 Task: Add Neane Keane as a required attendee to the event.
Action: Mouse moved to (133, 167)
Screenshot: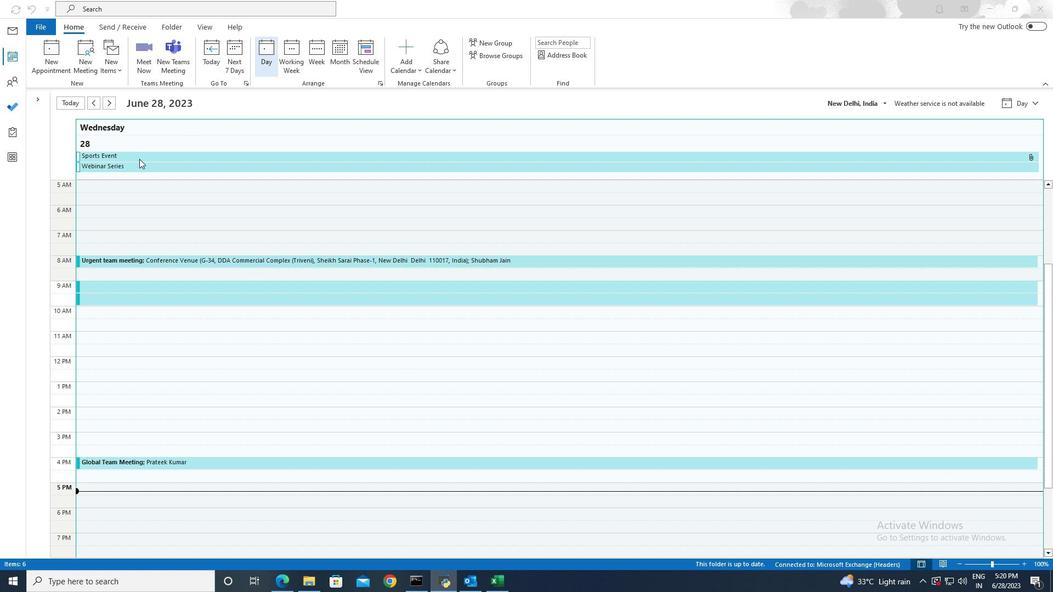 
Action: Mouse pressed left at (133, 167)
Screenshot: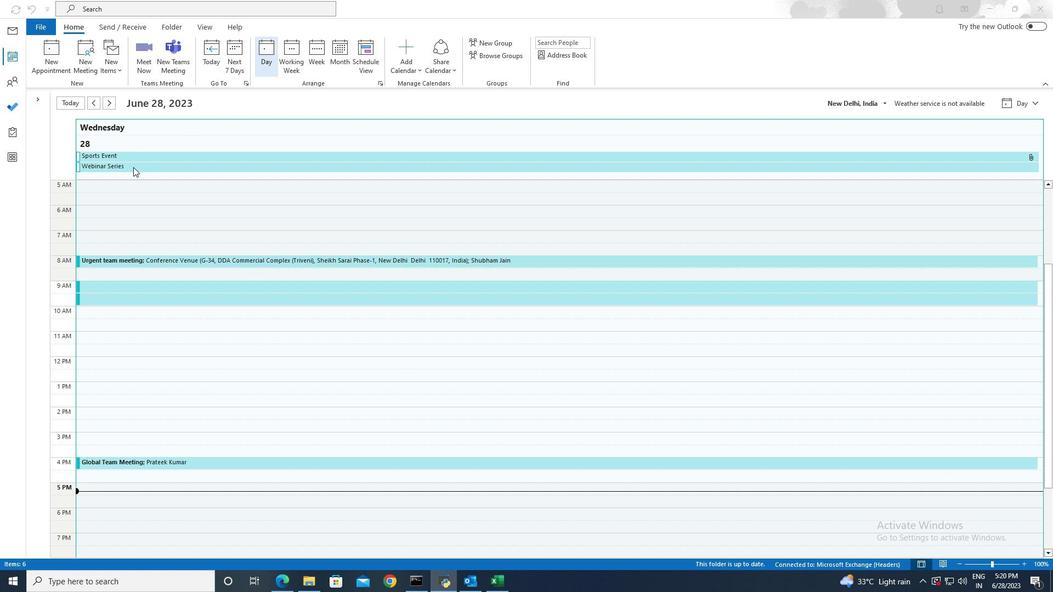 
Action: Mouse pressed left at (133, 167)
Screenshot: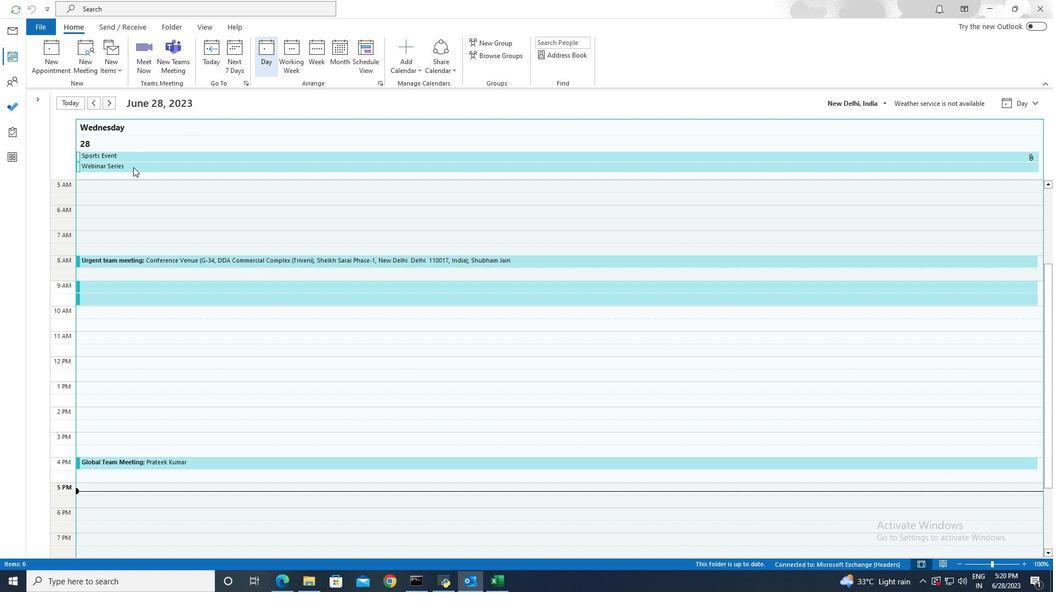
Action: Mouse moved to (108, 29)
Screenshot: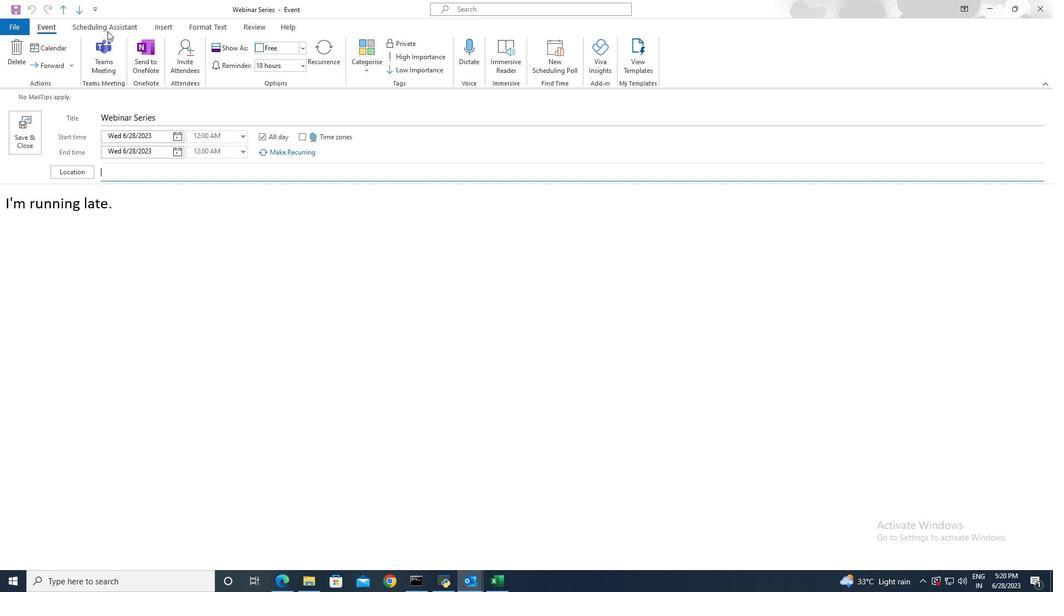 
Action: Mouse pressed left at (108, 29)
Screenshot: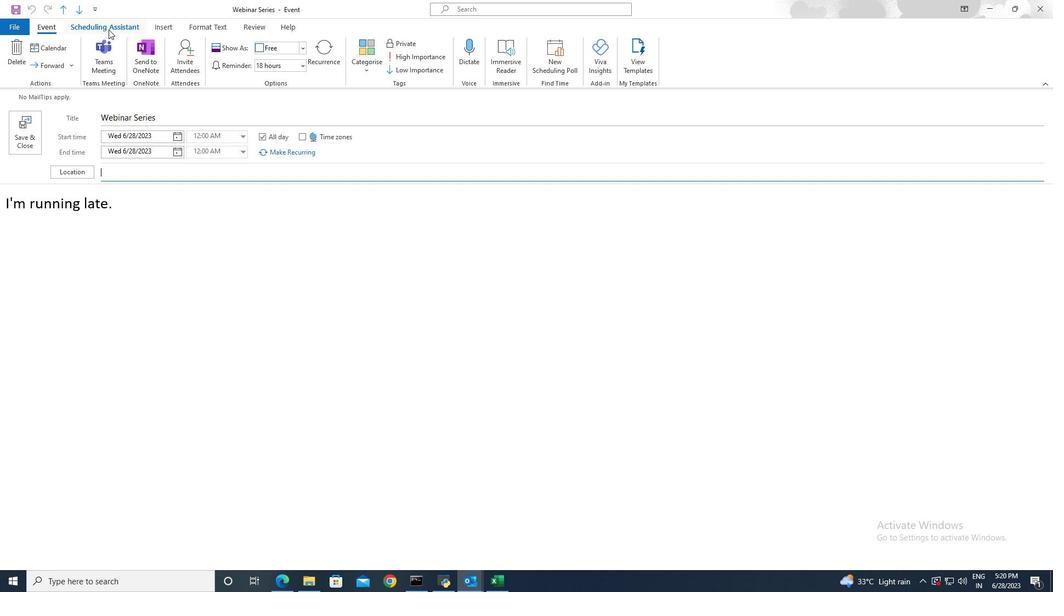 
Action: Mouse moved to (88, 71)
Screenshot: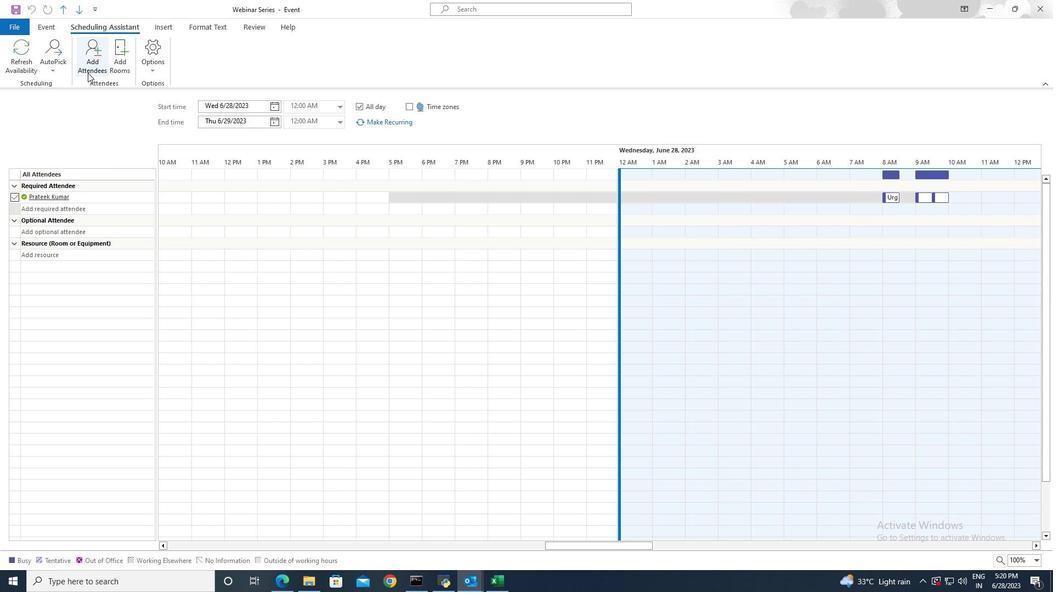 
Action: Mouse pressed left at (88, 71)
Screenshot: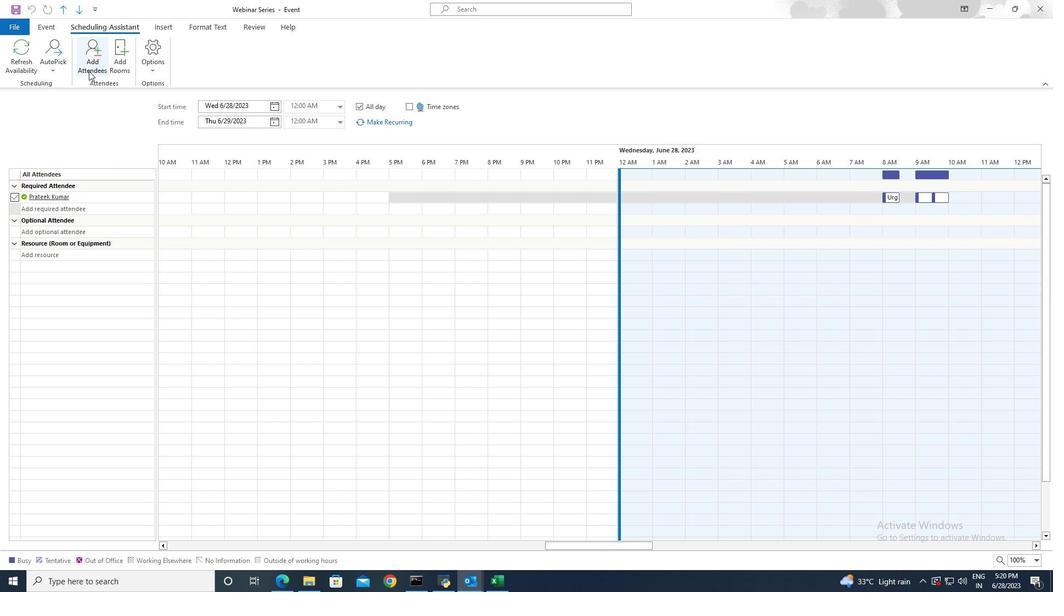 
Action: Mouse moved to (625, 195)
Screenshot: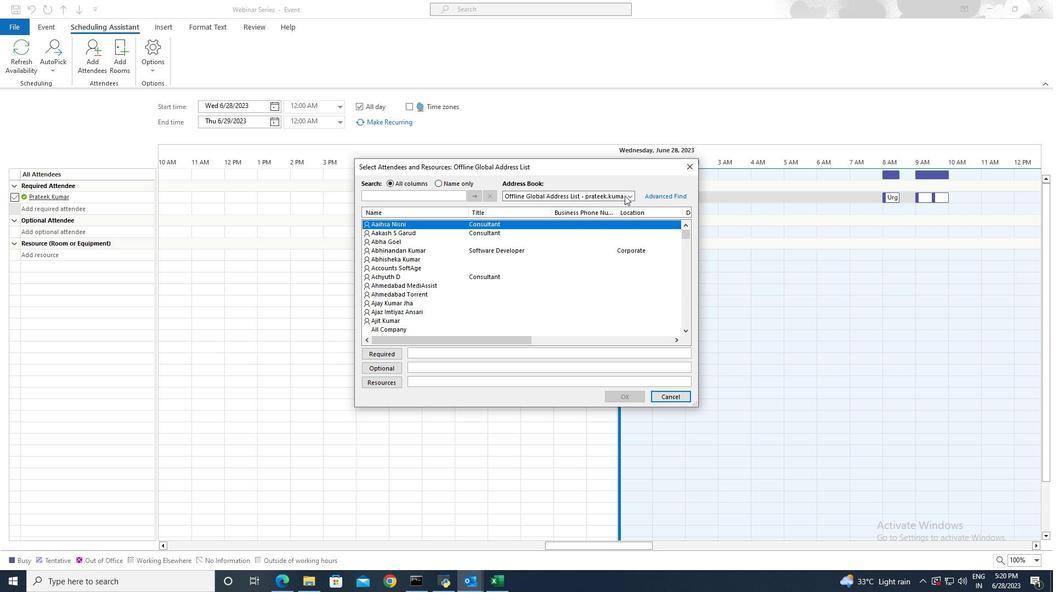 
Action: Mouse pressed left at (625, 195)
Screenshot: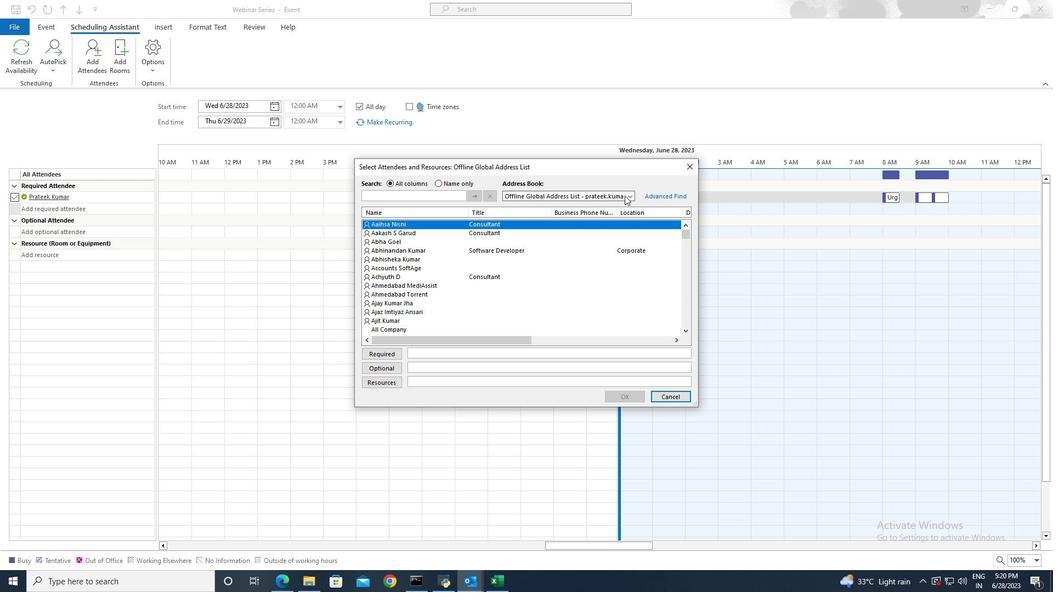 
Action: Mouse moved to (534, 212)
Screenshot: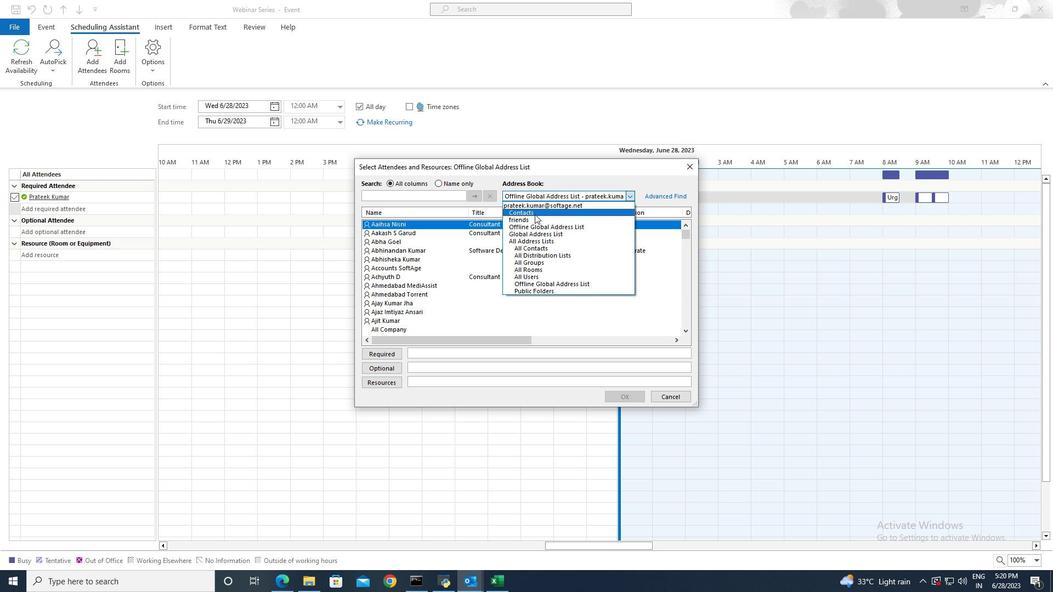 
Action: Mouse pressed left at (534, 212)
Screenshot: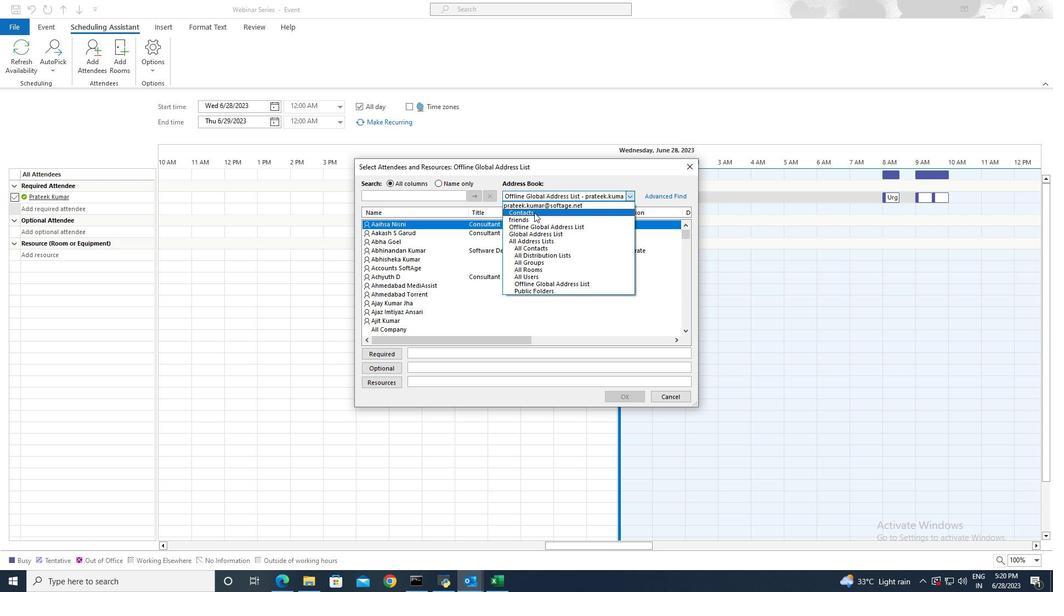 
Action: Mouse moved to (415, 198)
Screenshot: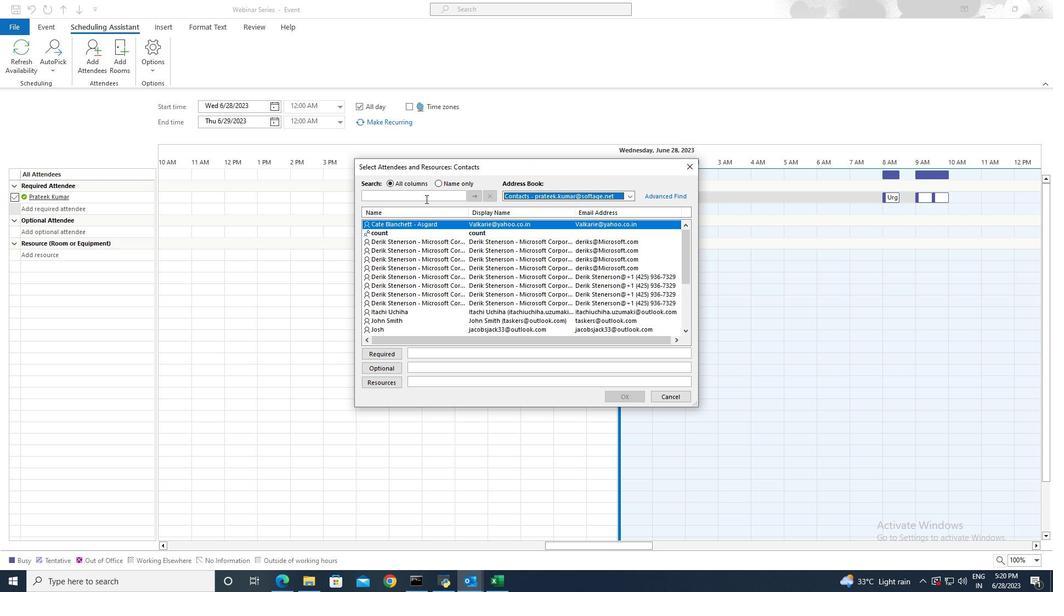 
Action: Mouse pressed left at (415, 198)
Screenshot: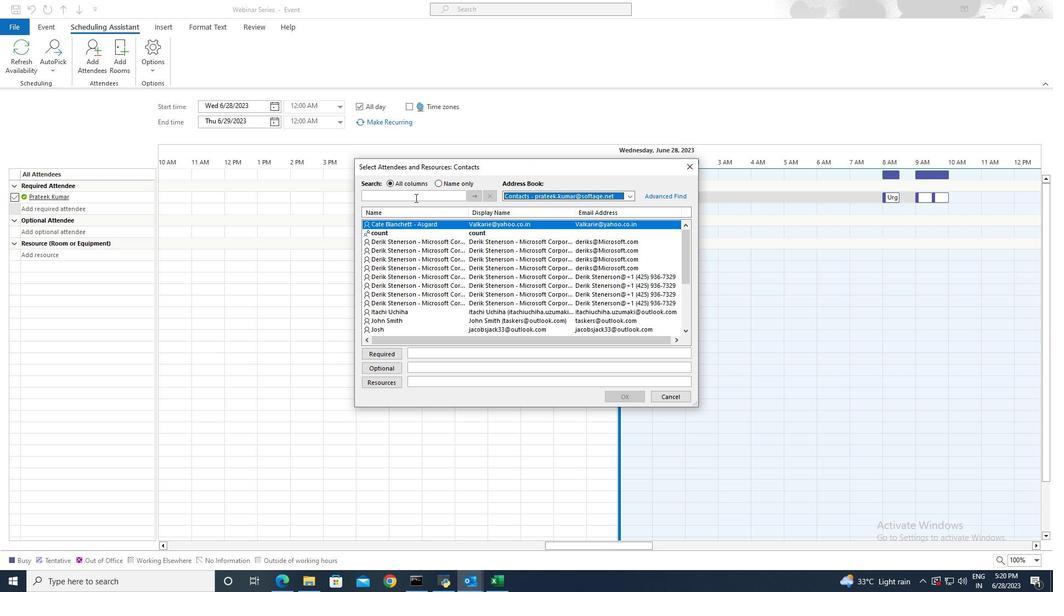 
Action: Key pressed neane.keane<Key.shift>@softage.net
Screenshot: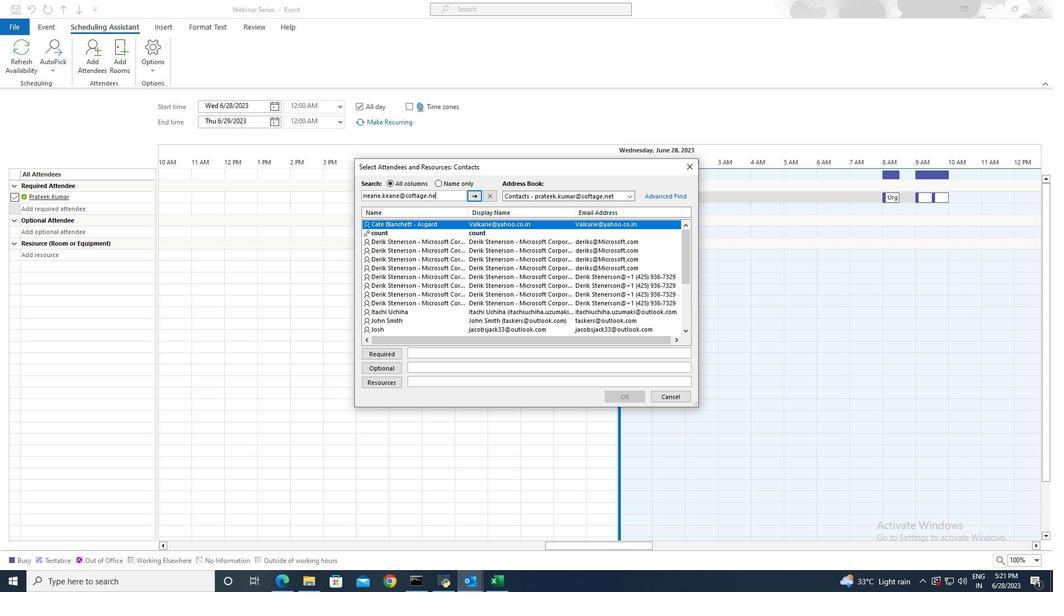 
Action: Mouse moved to (626, 230)
Screenshot: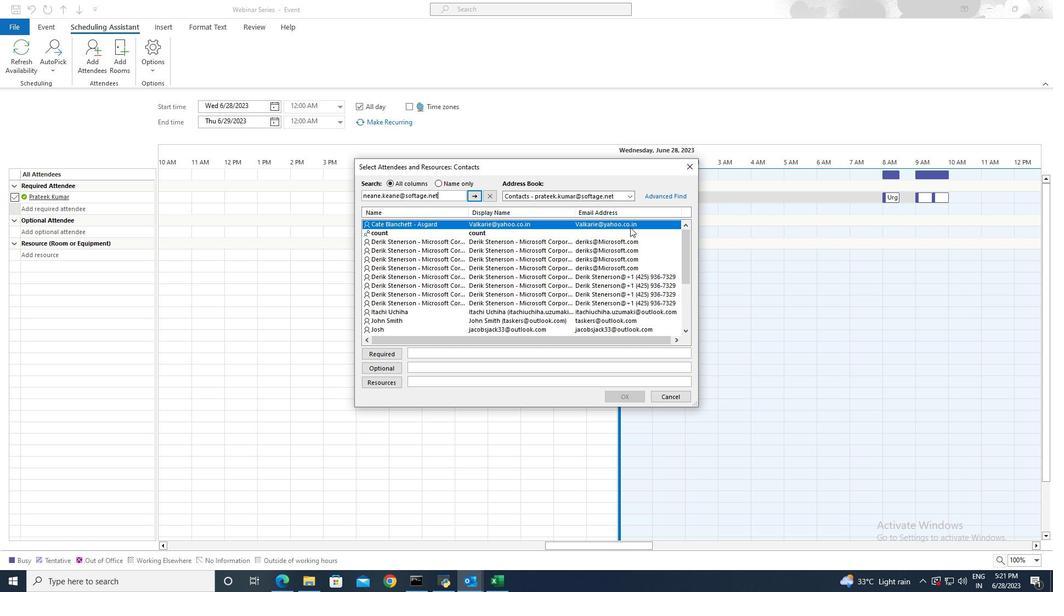 
Action: Key pressed <Key.enter>
Screenshot: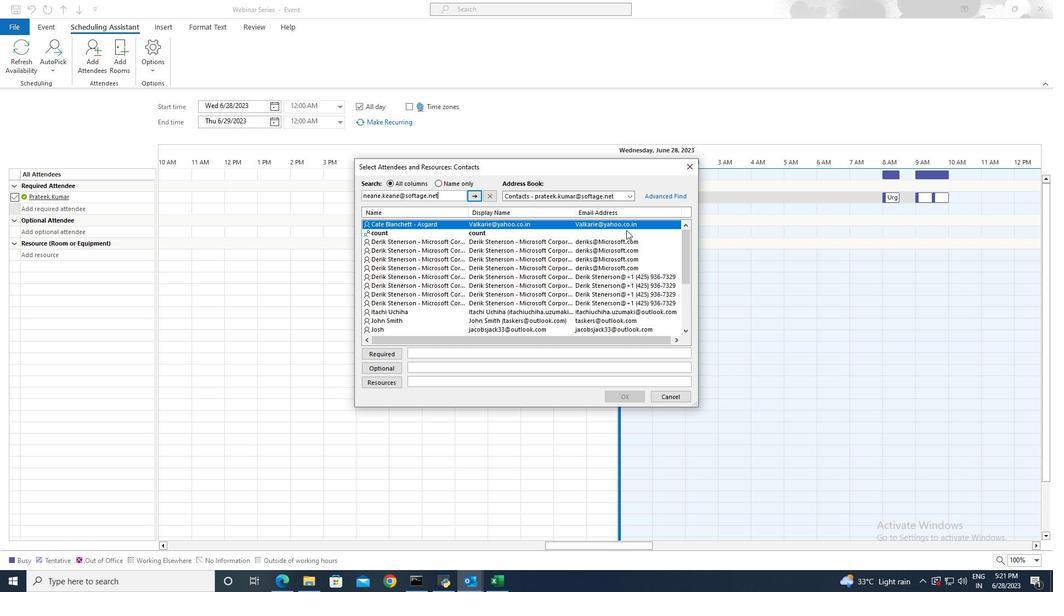 
Action: Mouse moved to (379, 351)
Screenshot: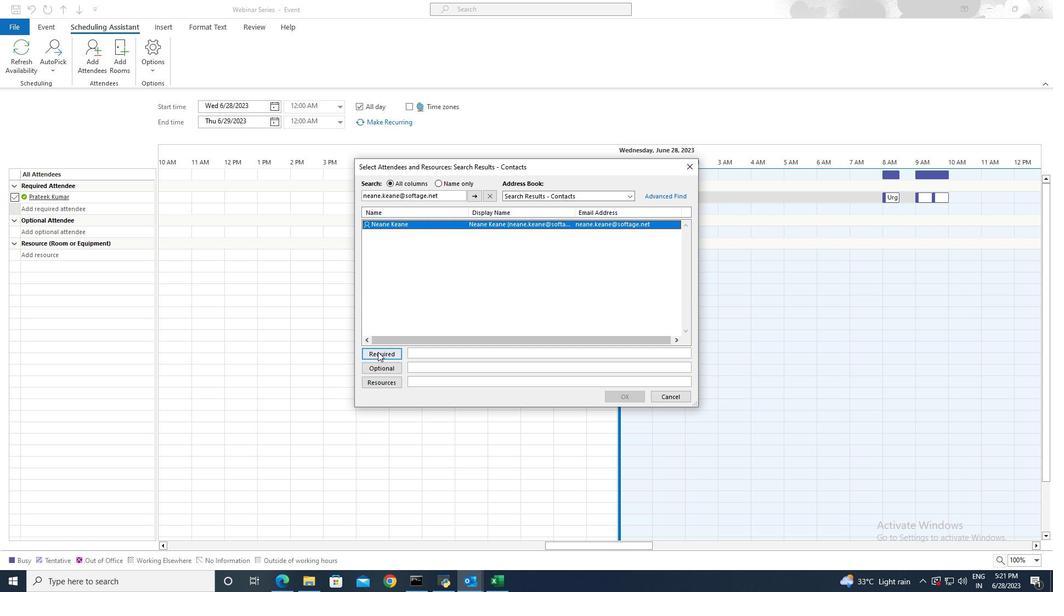 
Action: Mouse pressed left at (379, 351)
Screenshot: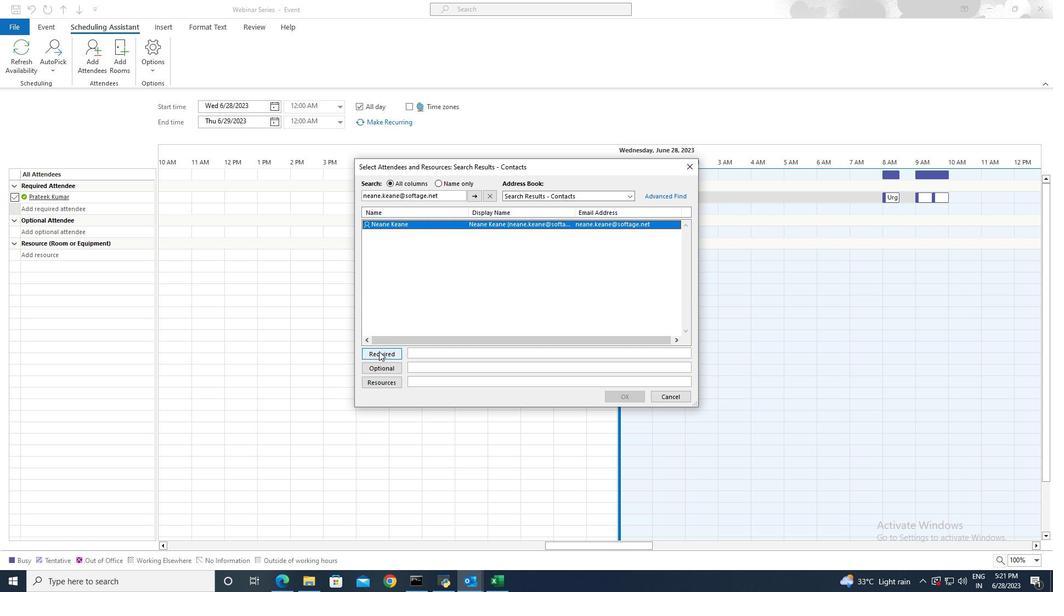 
Action: Mouse moved to (626, 395)
Screenshot: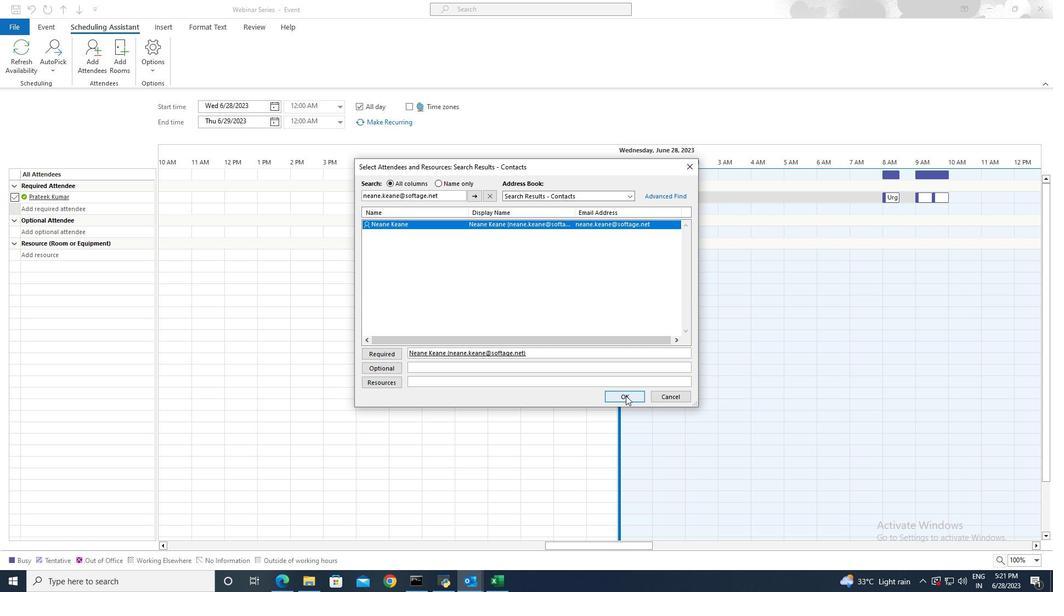 
Action: Mouse pressed left at (626, 395)
Screenshot: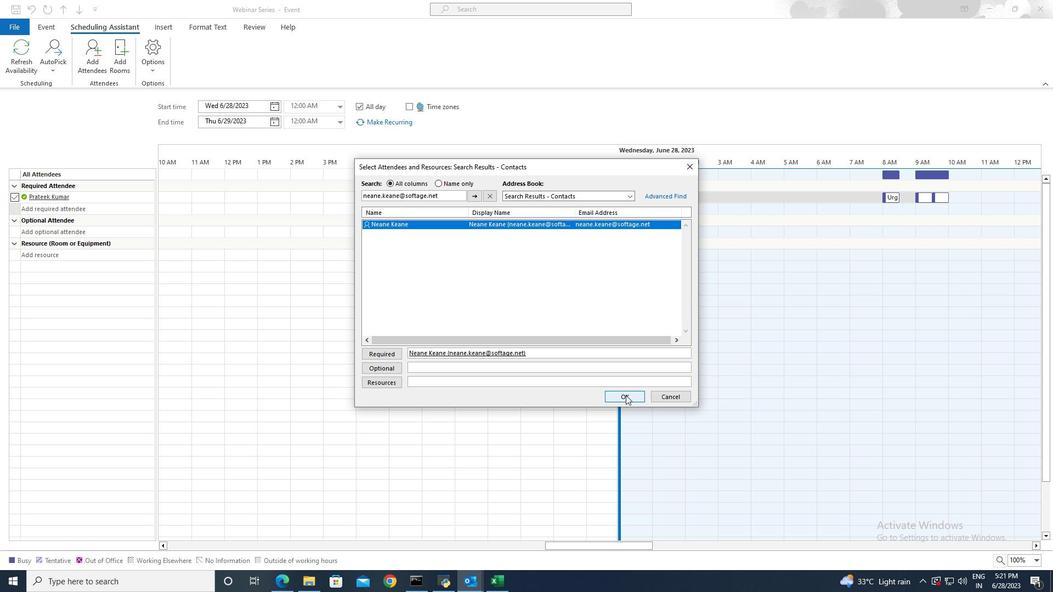 
